 Task: Add Sprouts Shea Butter & Almond Bar Soap to the cart.
Action: Mouse moved to (997, 359)
Screenshot: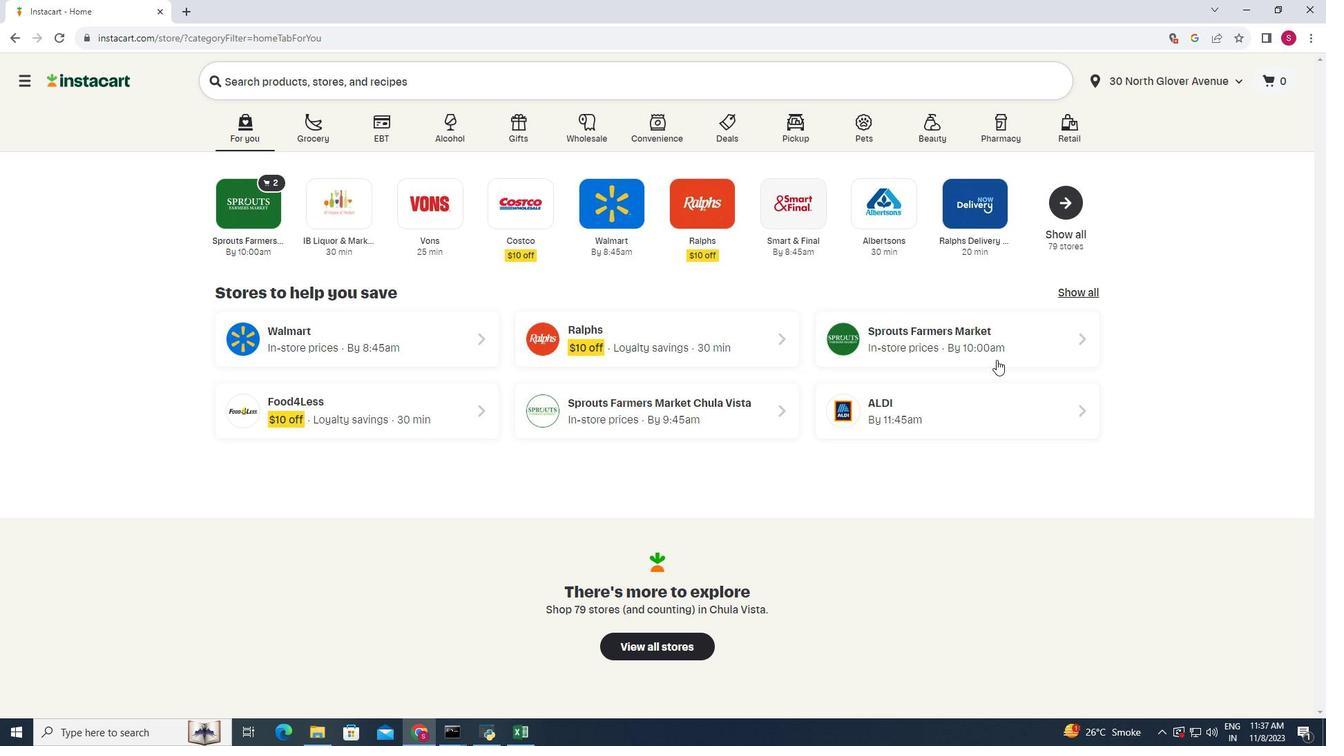 
Action: Mouse pressed left at (997, 359)
Screenshot: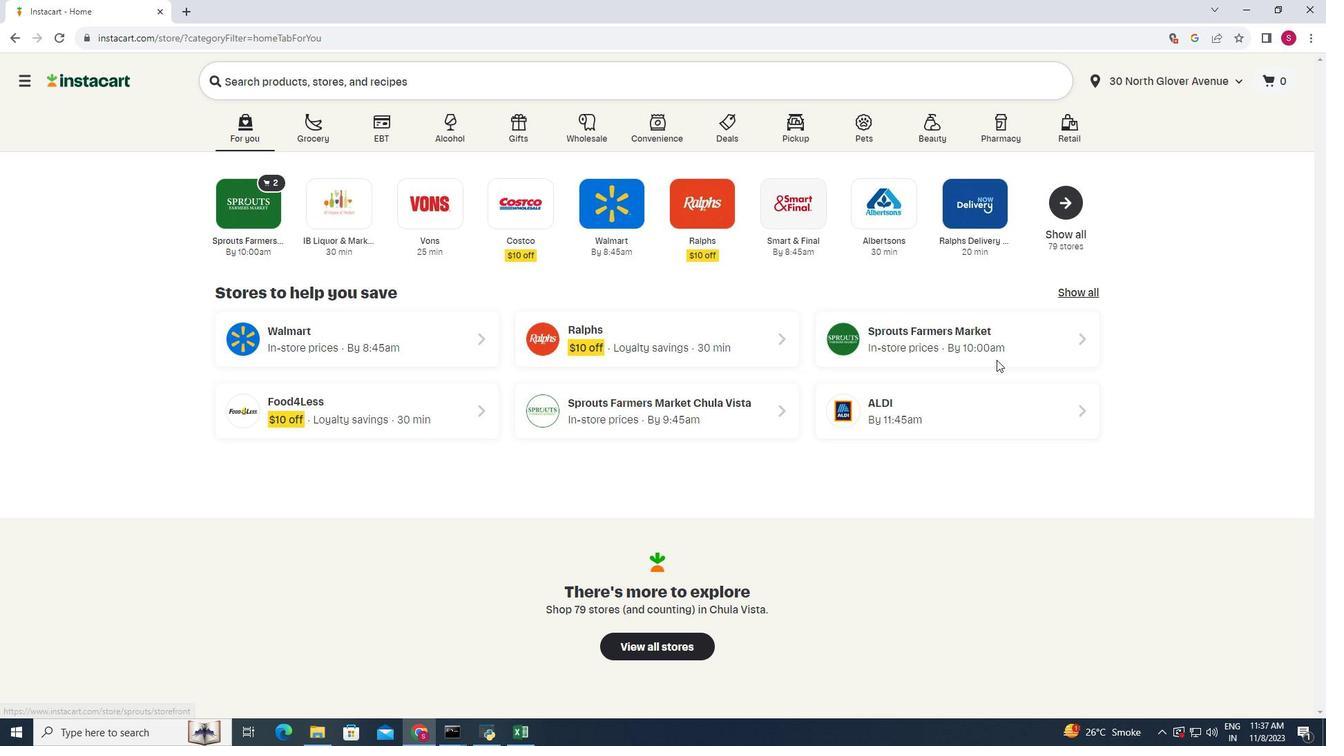 
Action: Mouse moved to (113, 485)
Screenshot: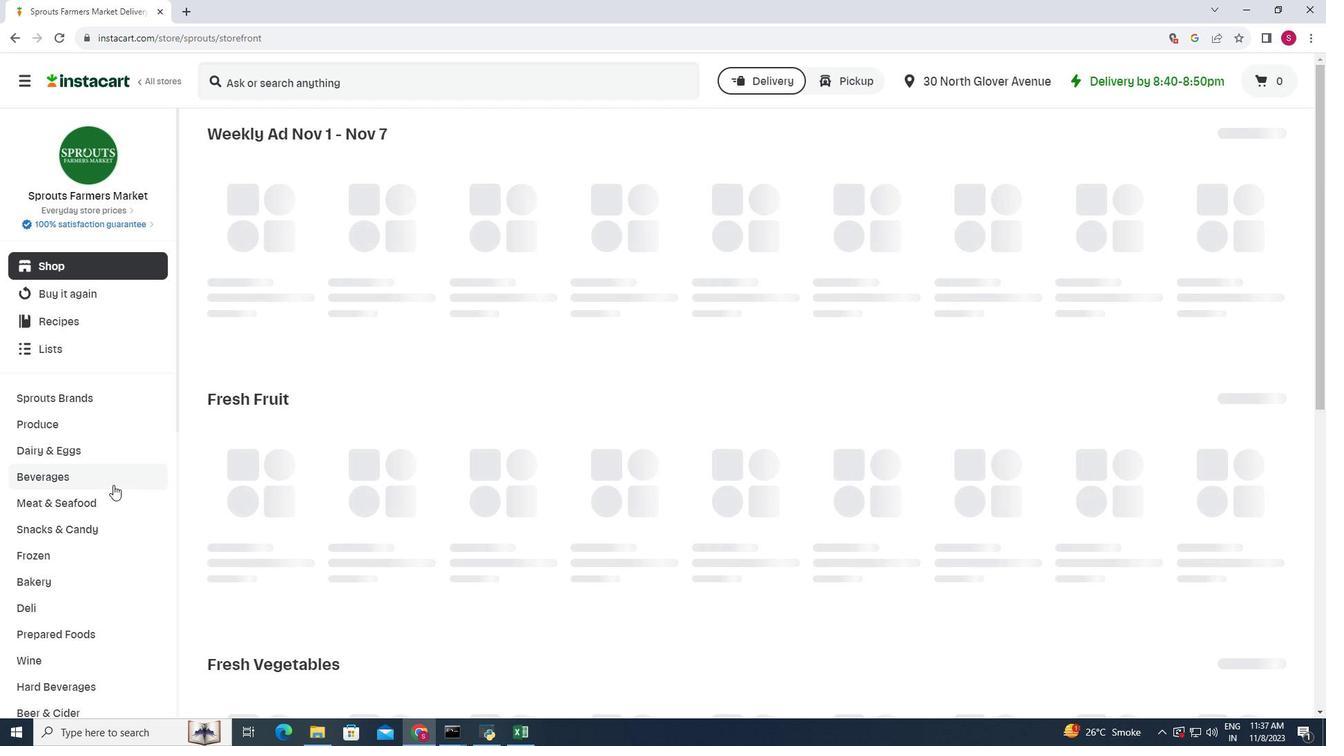 
Action: Mouse scrolled (113, 484) with delta (0, 0)
Screenshot: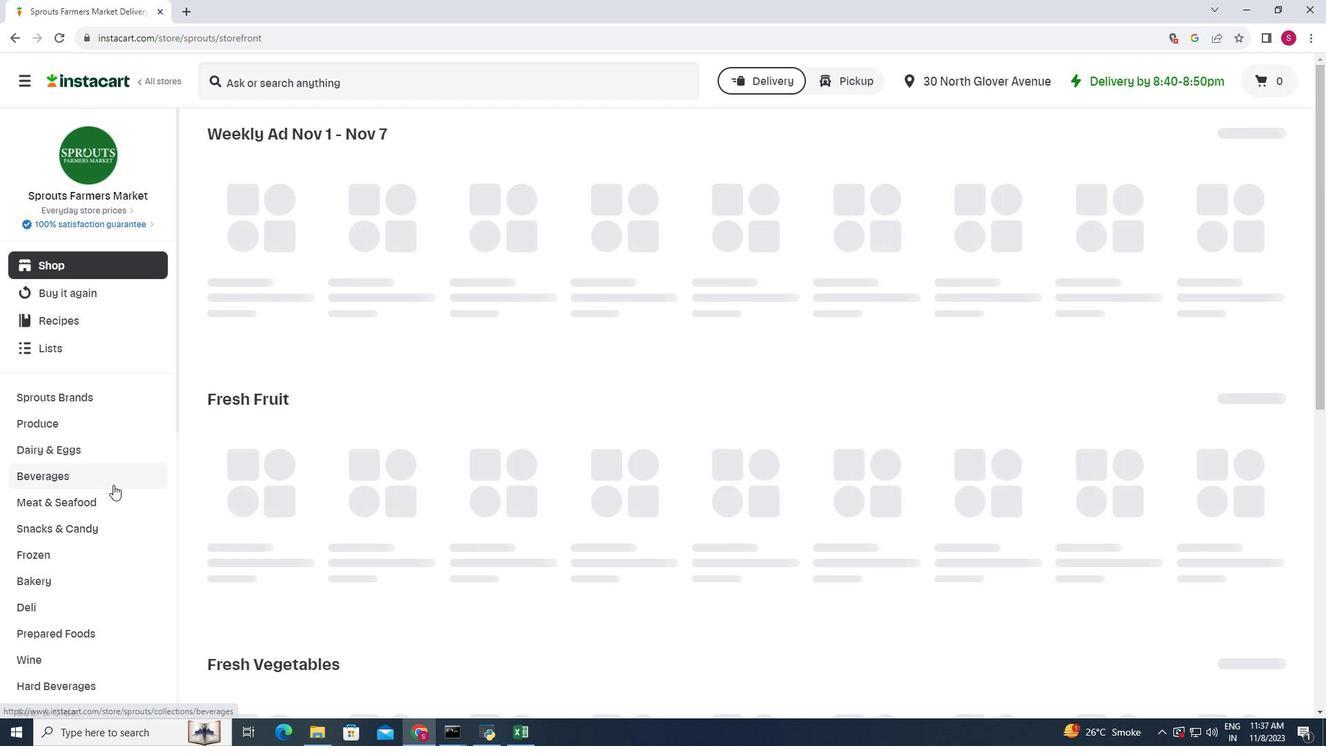 
Action: Mouse scrolled (113, 484) with delta (0, 0)
Screenshot: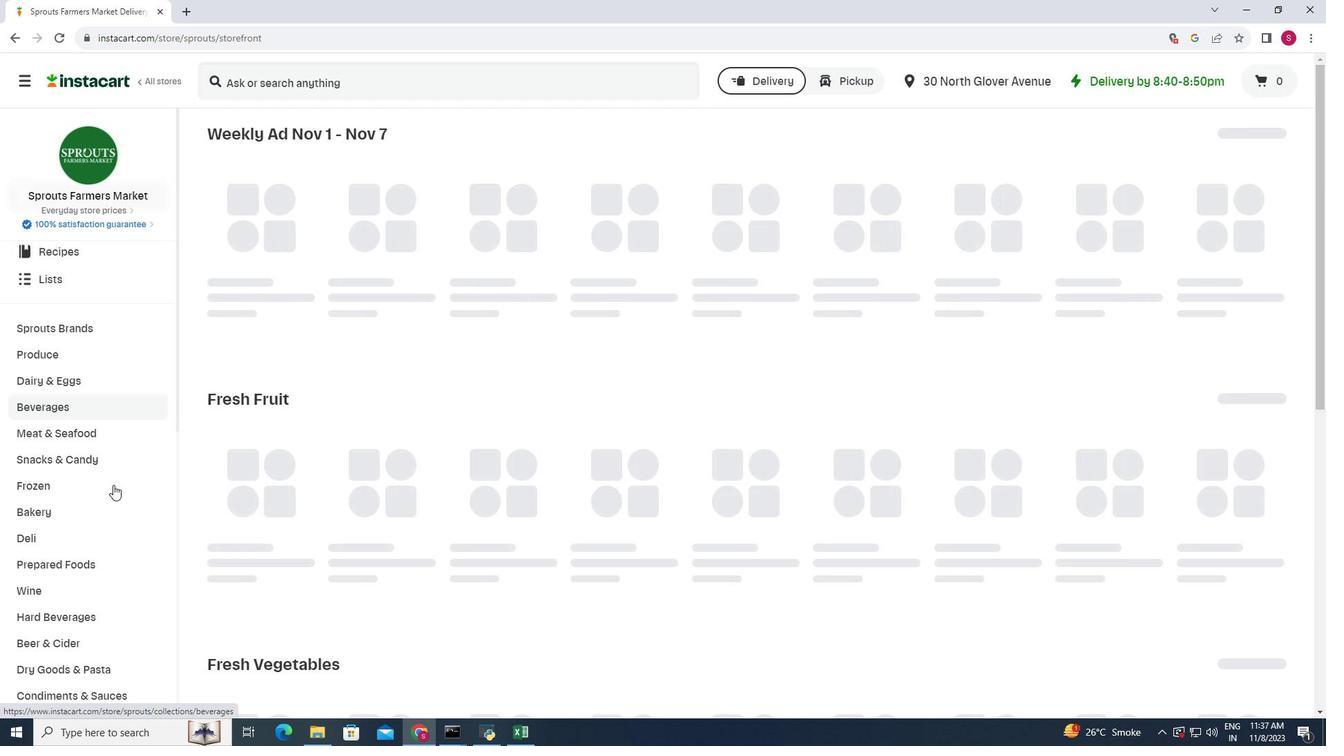 
Action: Mouse scrolled (113, 484) with delta (0, 0)
Screenshot: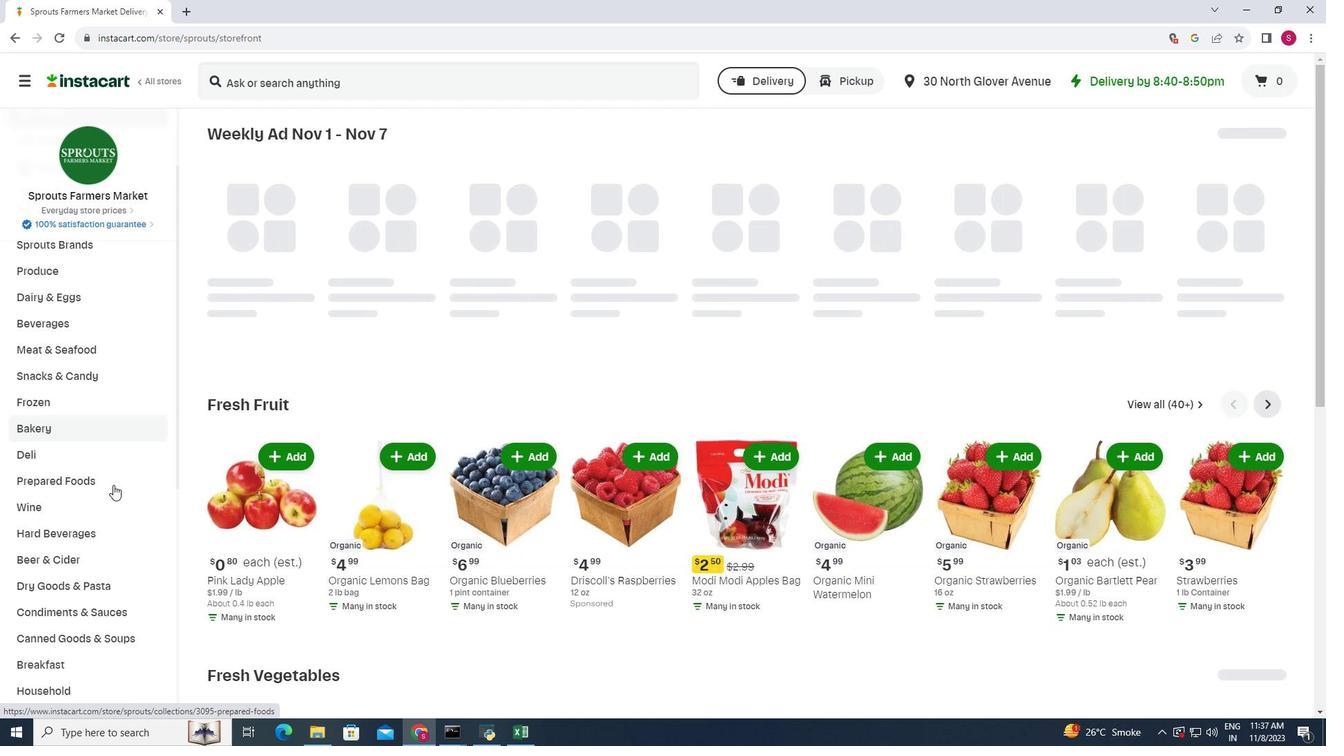 
Action: Mouse scrolled (113, 484) with delta (0, 0)
Screenshot: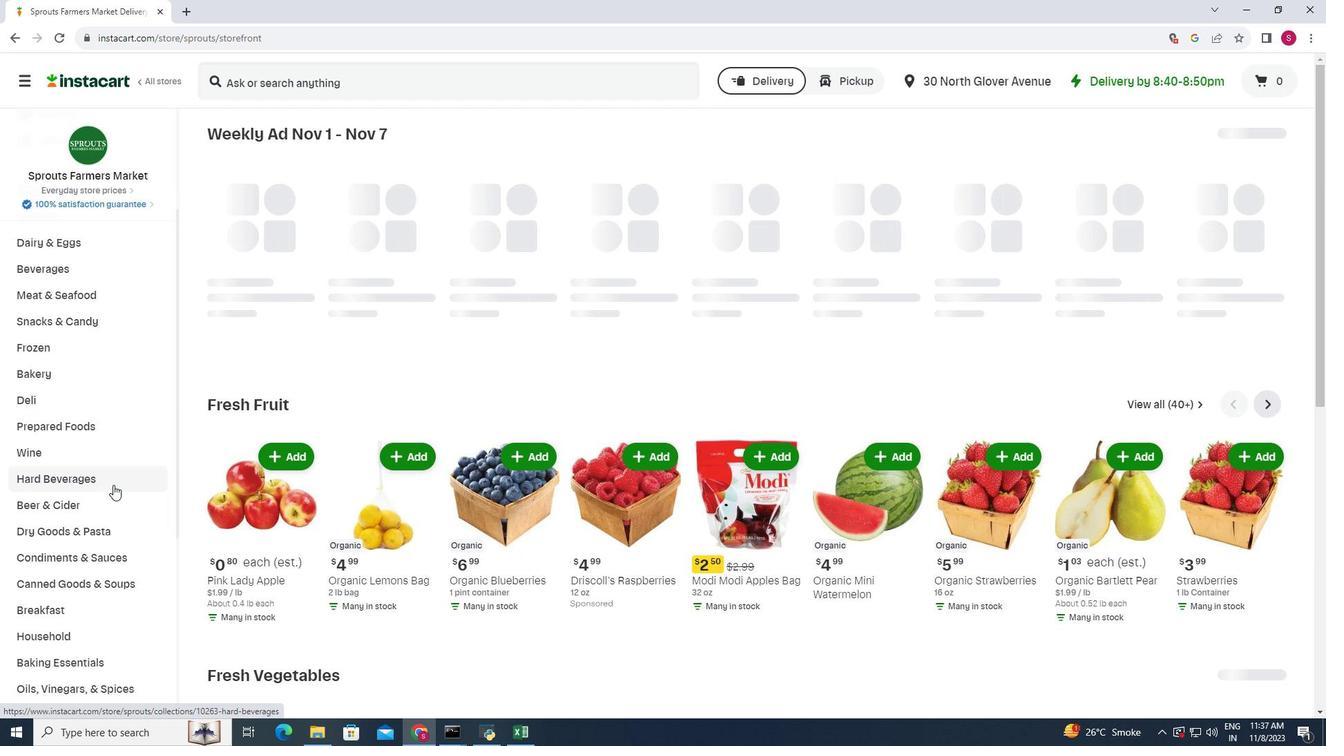
Action: Mouse scrolled (113, 484) with delta (0, 0)
Screenshot: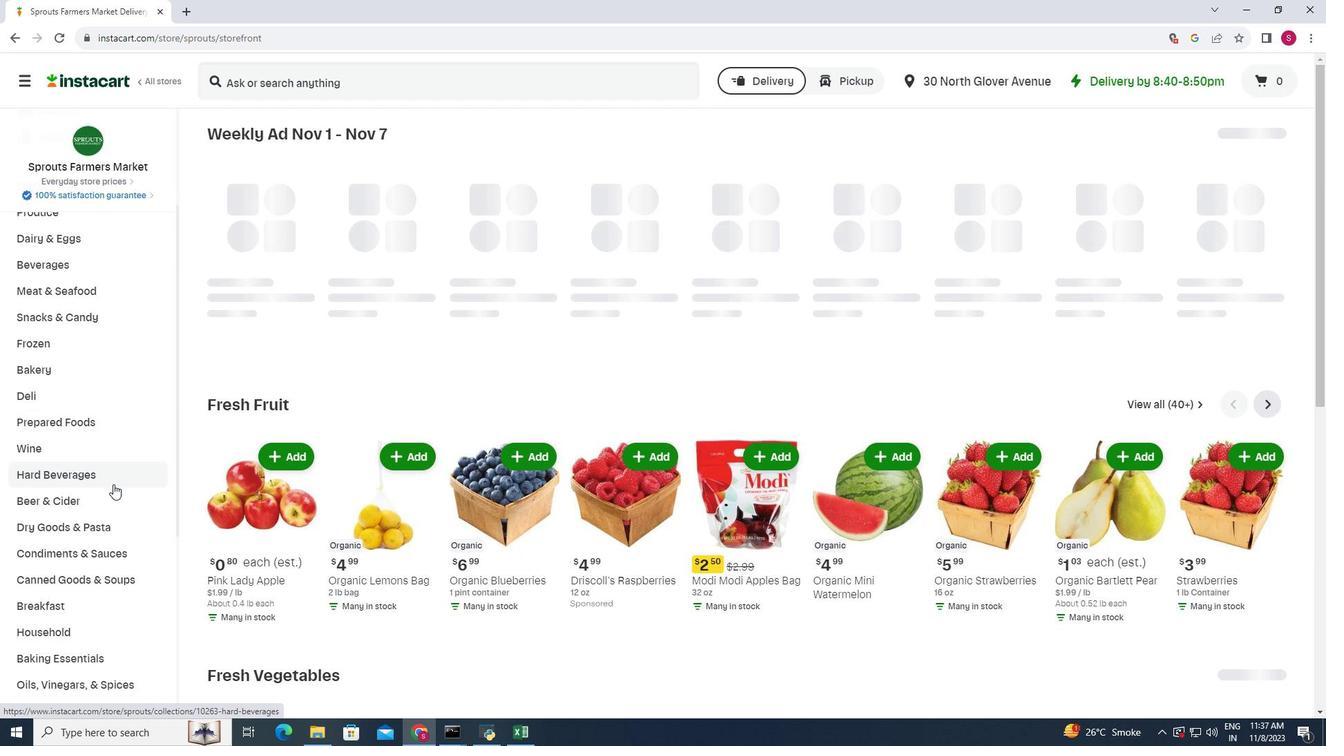 
Action: Mouse moved to (110, 505)
Screenshot: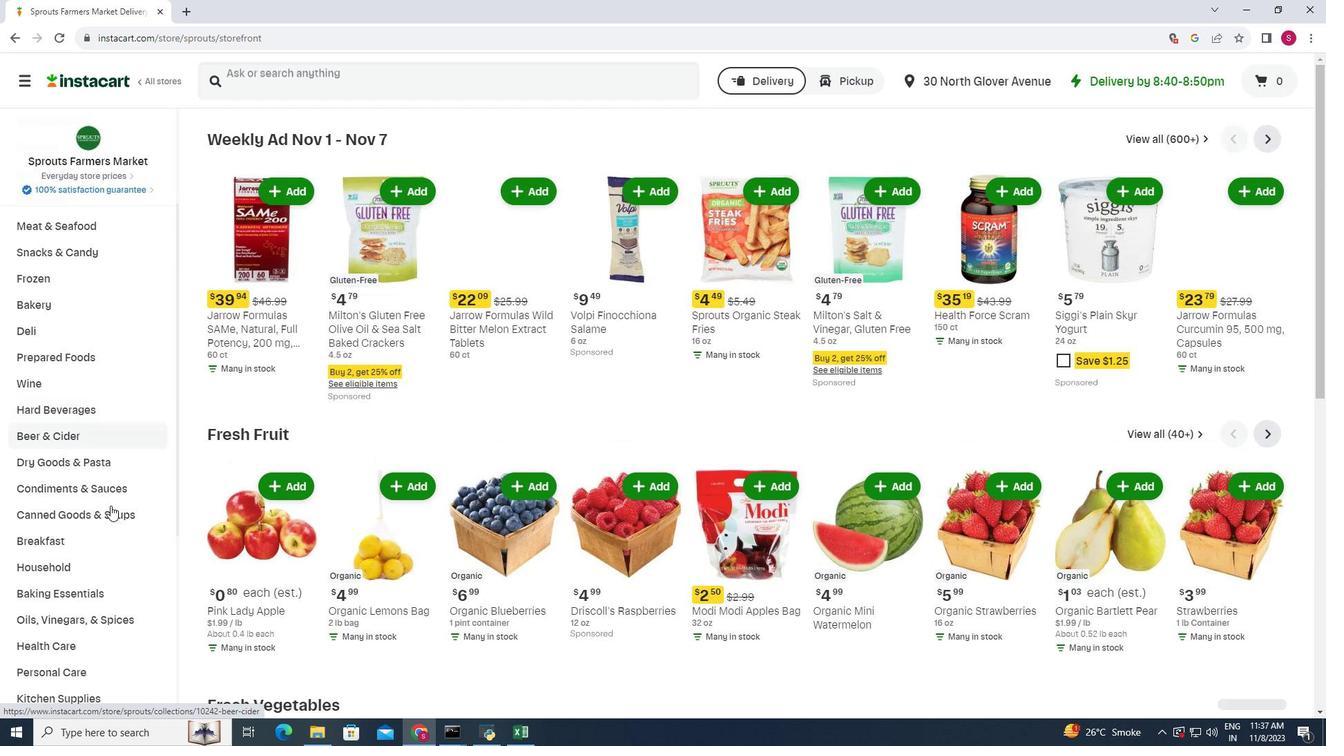 
Action: Mouse scrolled (110, 505) with delta (0, 0)
Screenshot: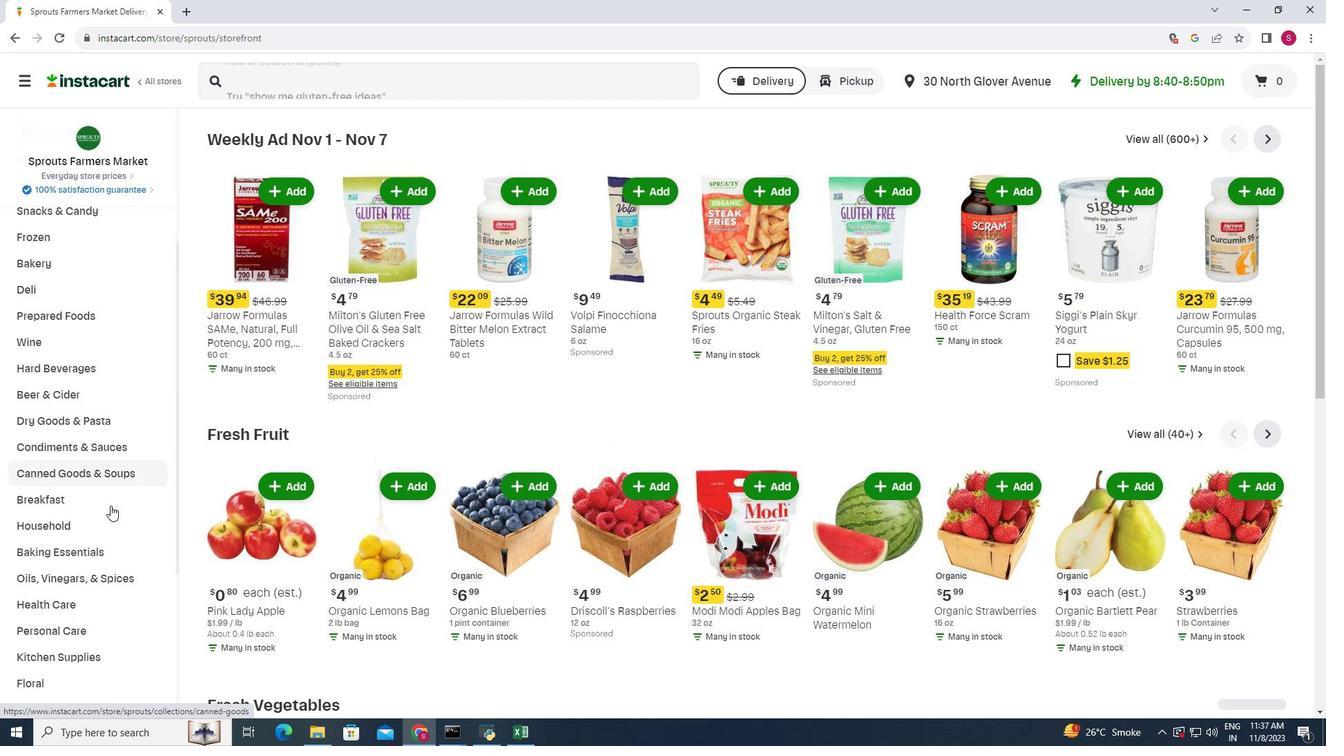 
Action: Mouse scrolled (110, 505) with delta (0, 0)
Screenshot: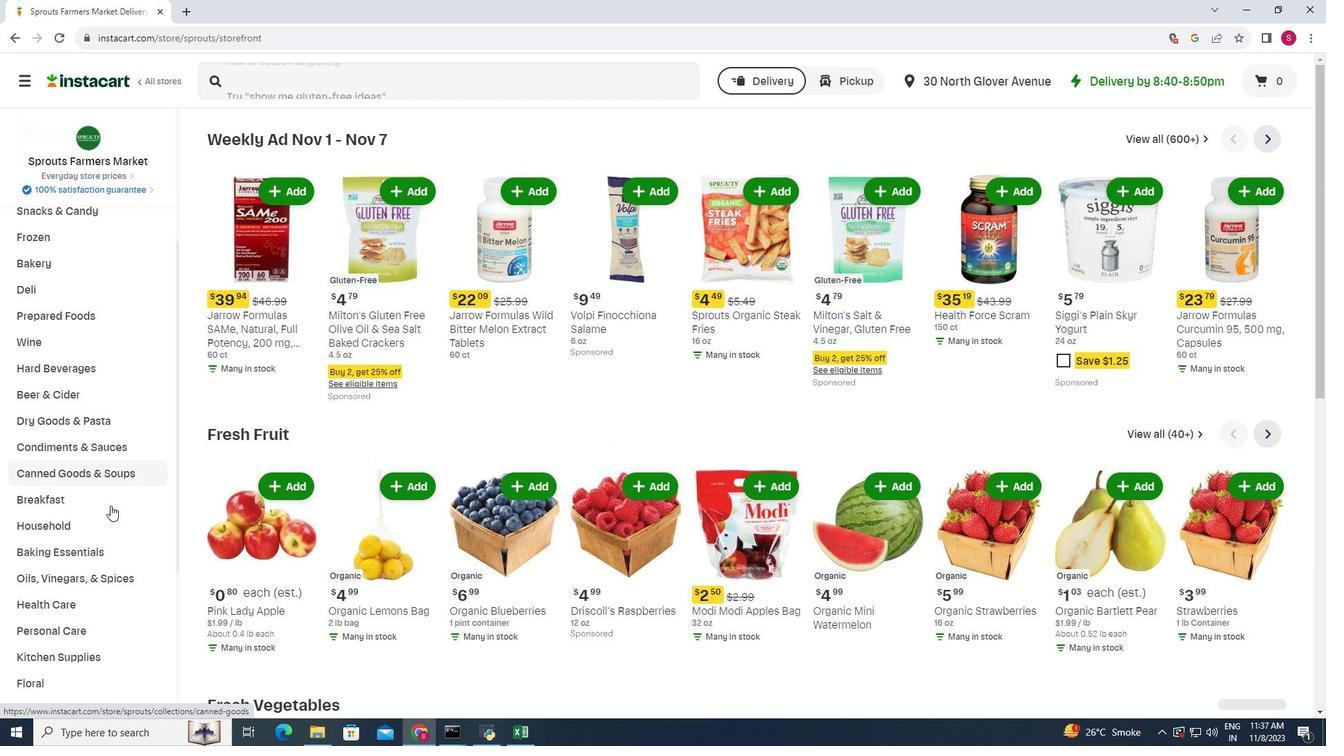 
Action: Mouse moved to (96, 532)
Screenshot: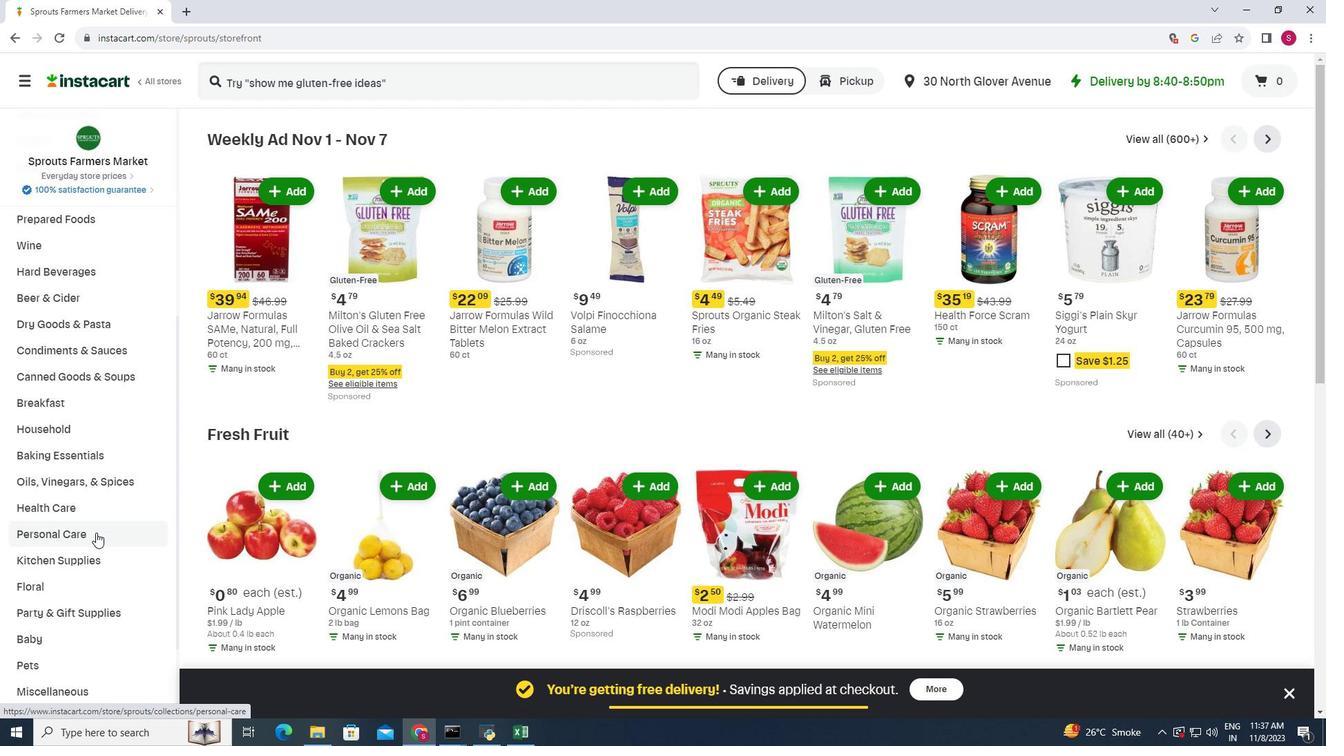 
Action: Mouse pressed left at (96, 532)
Screenshot: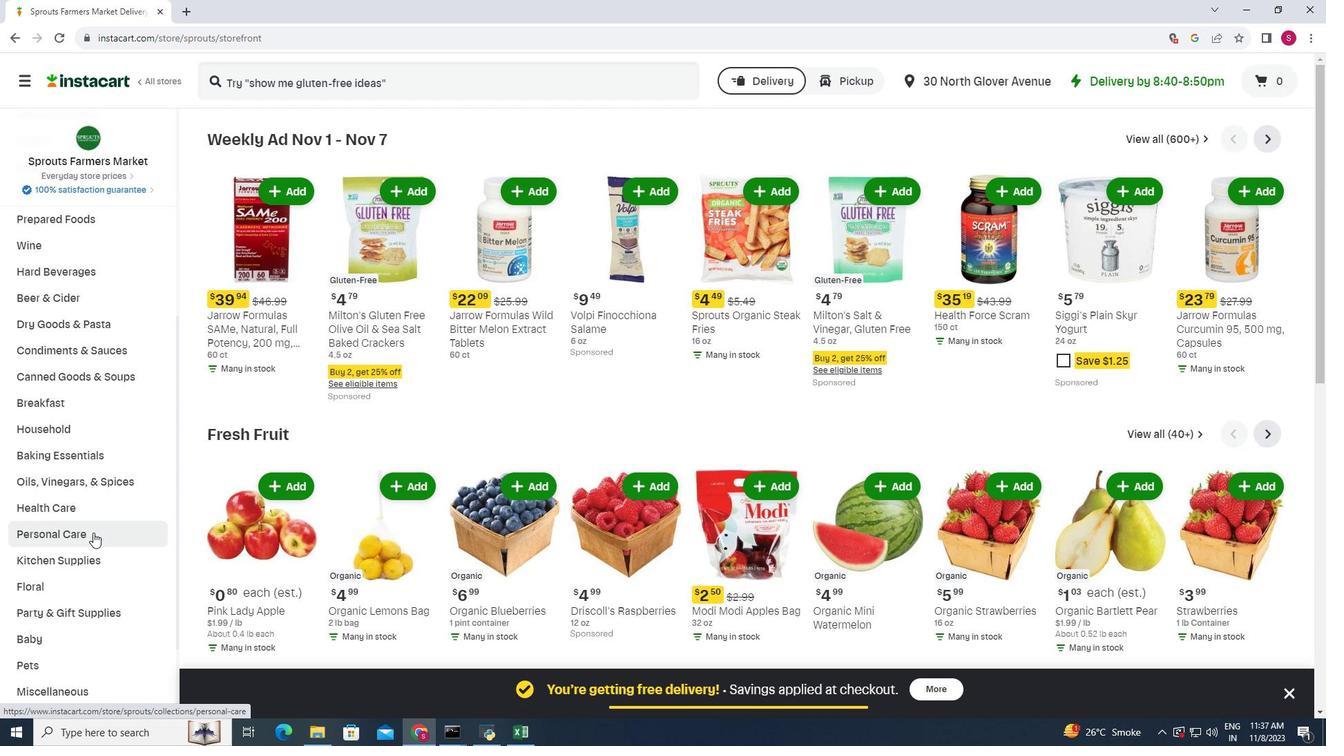 
Action: Mouse moved to (341, 179)
Screenshot: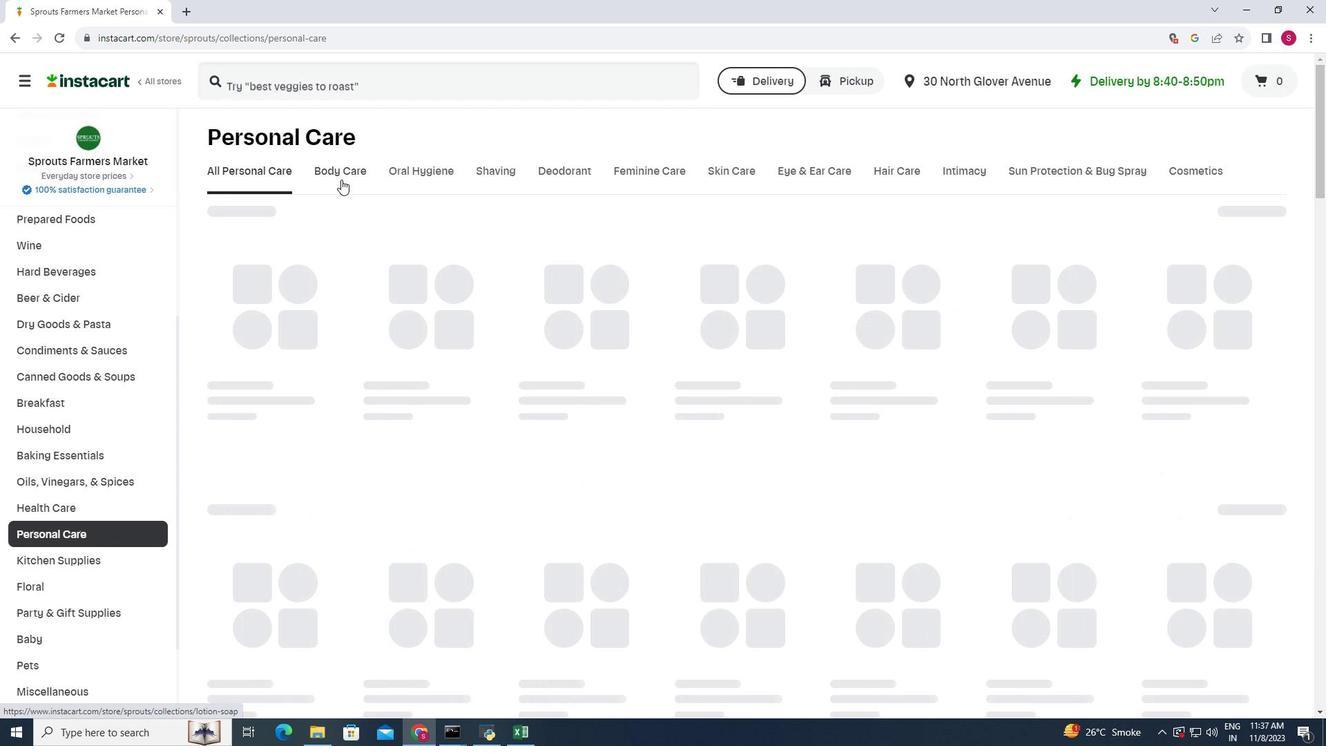 
Action: Mouse pressed left at (341, 179)
Screenshot: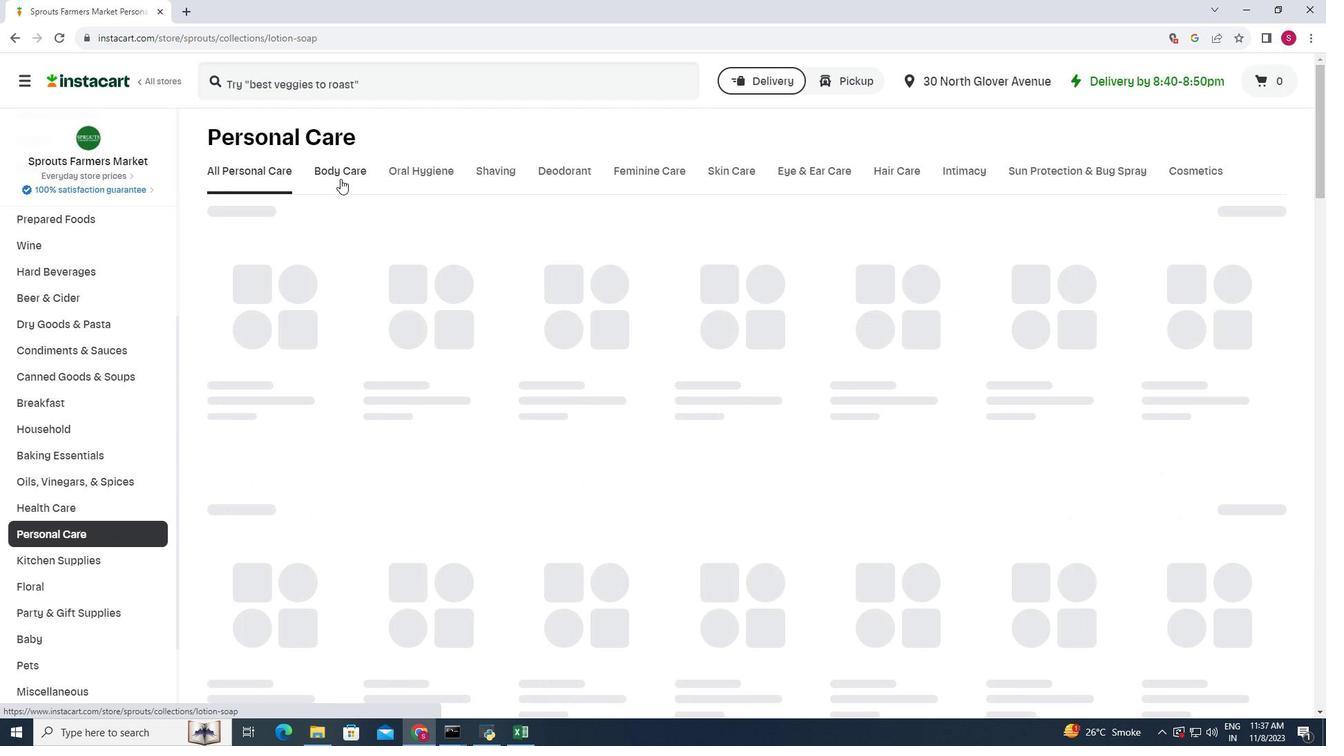
Action: Mouse moved to (354, 75)
Screenshot: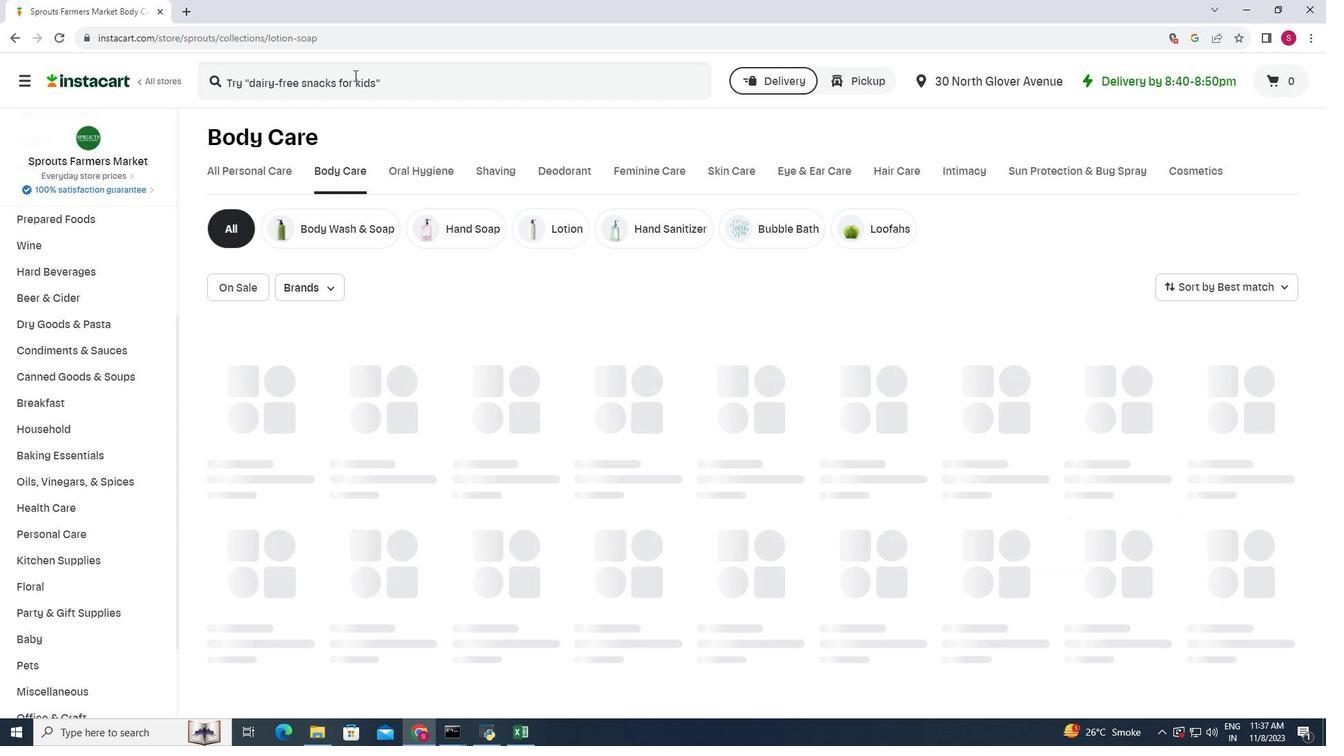 
Action: Mouse pressed left at (354, 75)
Screenshot: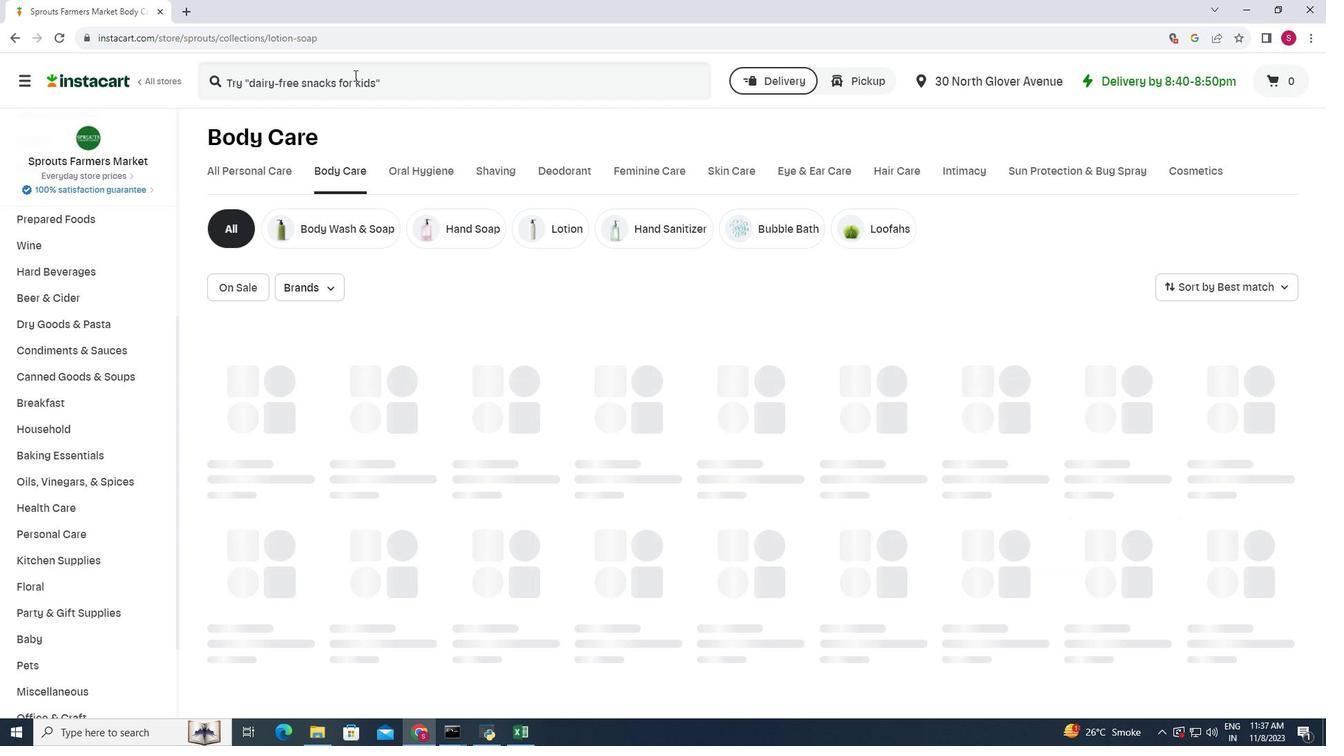 
Action: Mouse moved to (355, 78)
Screenshot: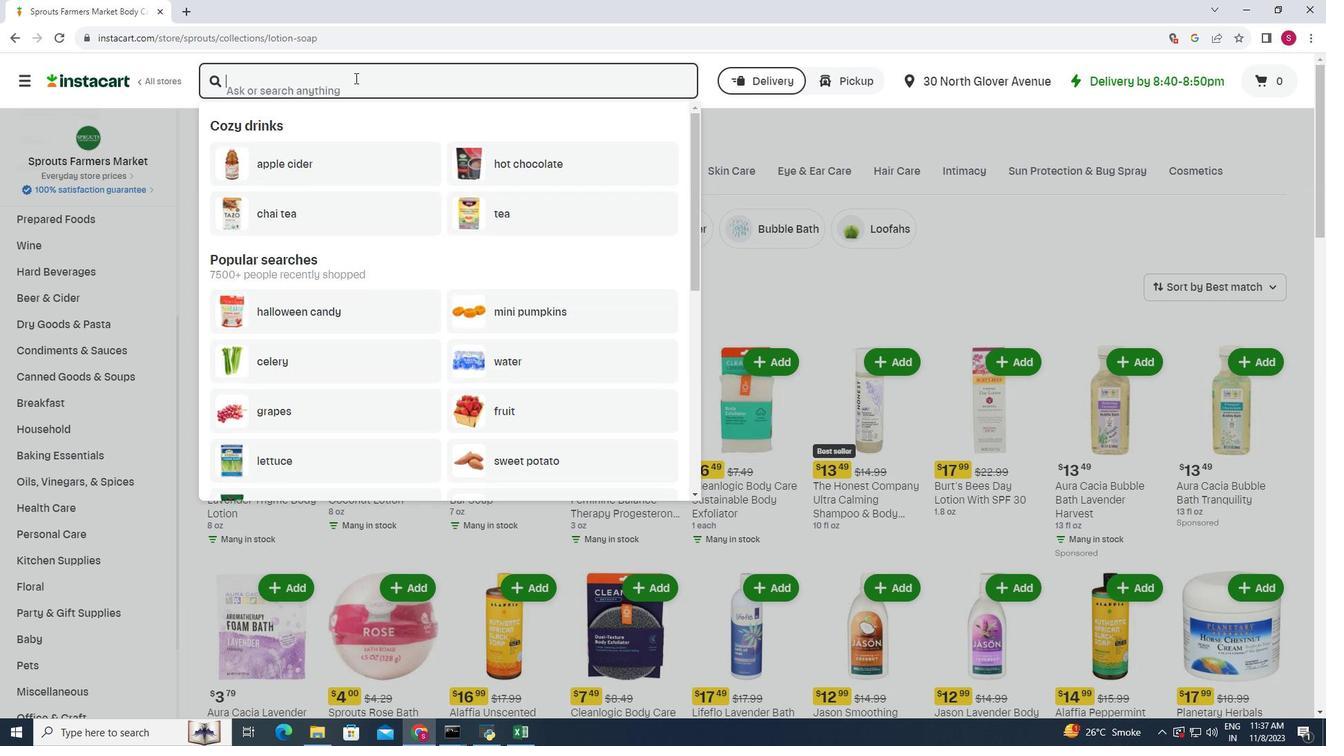 
Action: Mouse pressed left at (355, 78)
Screenshot: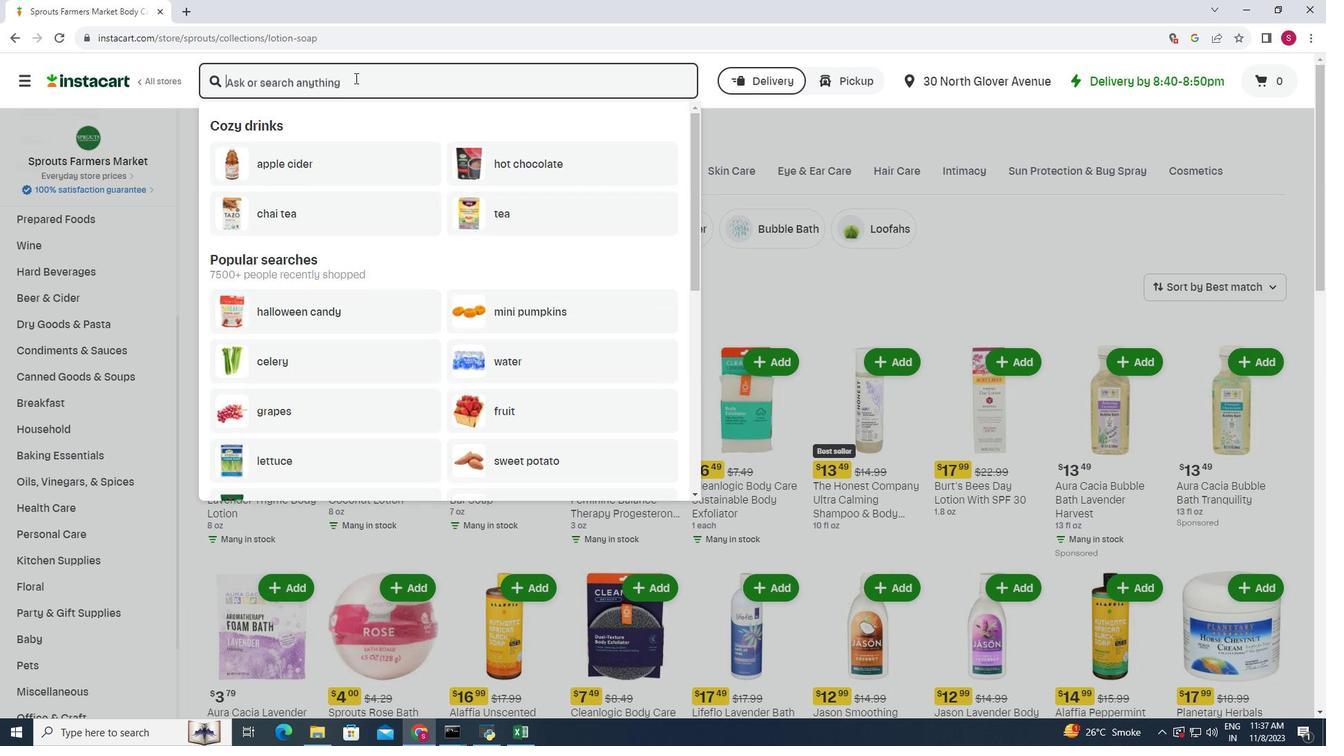 
Action: Key pressed <Key.shift>Sprouts<Key.space><Key.shift>Shea<Key.space><Key.shift>Butter<Key.space><Key.shift>&<Key.space><Key.shift>Almond<Key.space><Key.shift>B<Key.shift>A<Key.backspace>ar<Key.space><Key.shift>Soap<Key.enter>
Screenshot: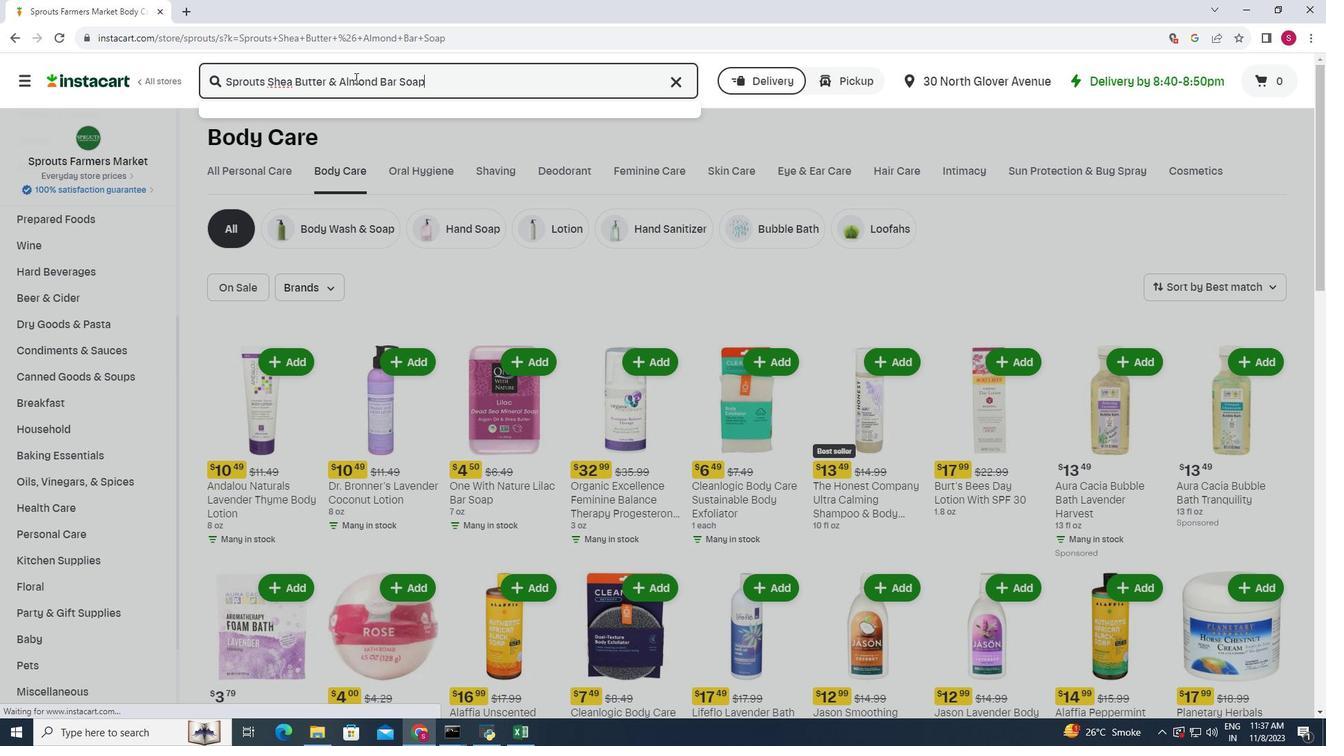 
Action: Mouse moved to (360, 180)
Screenshot: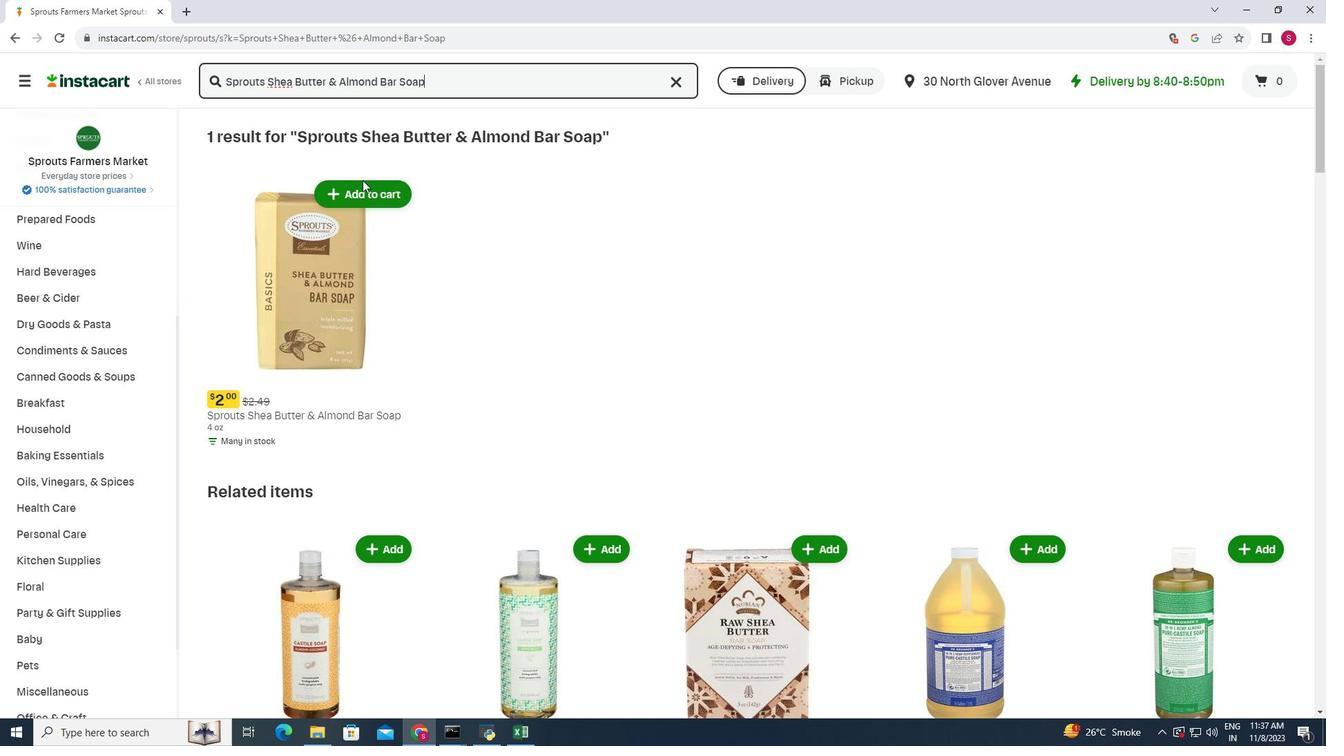 
Action: Mouse pressed left at (360, 180)
Screenshot: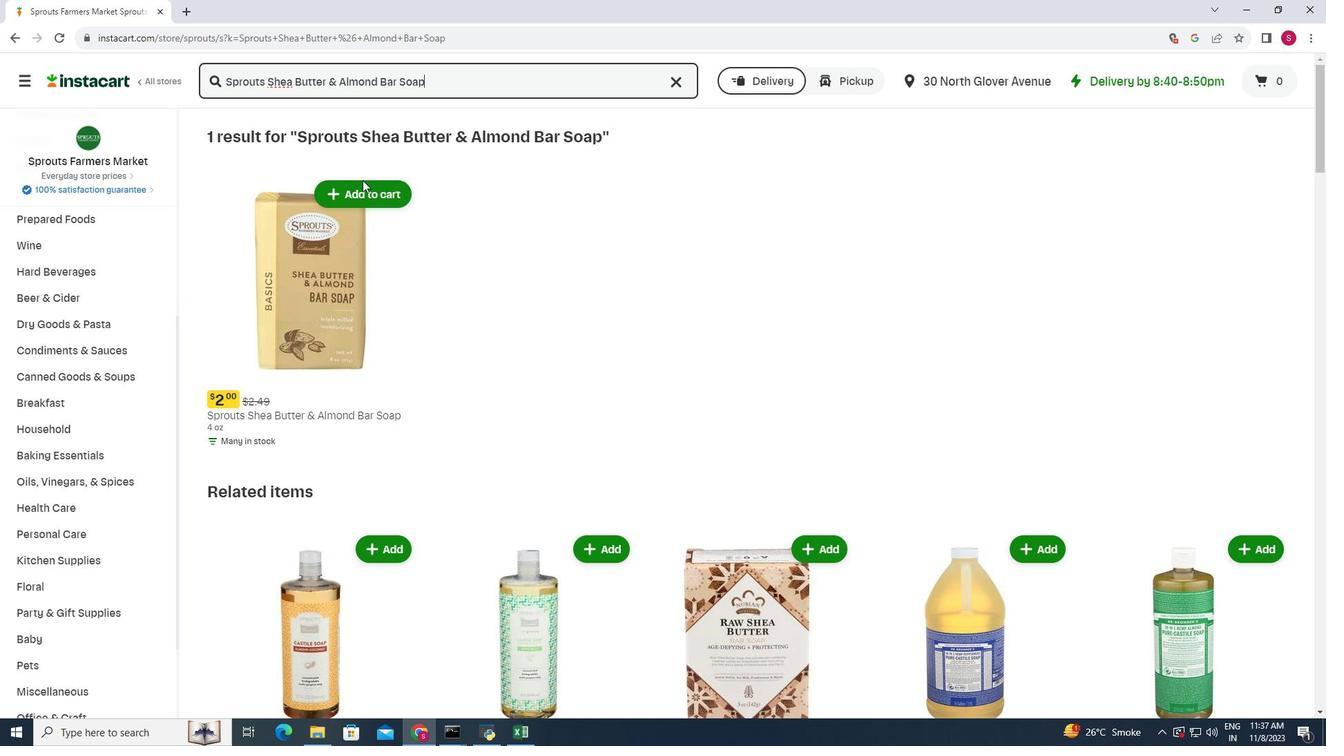 
Action: Mouse moved to (391, 189)
Screenshot: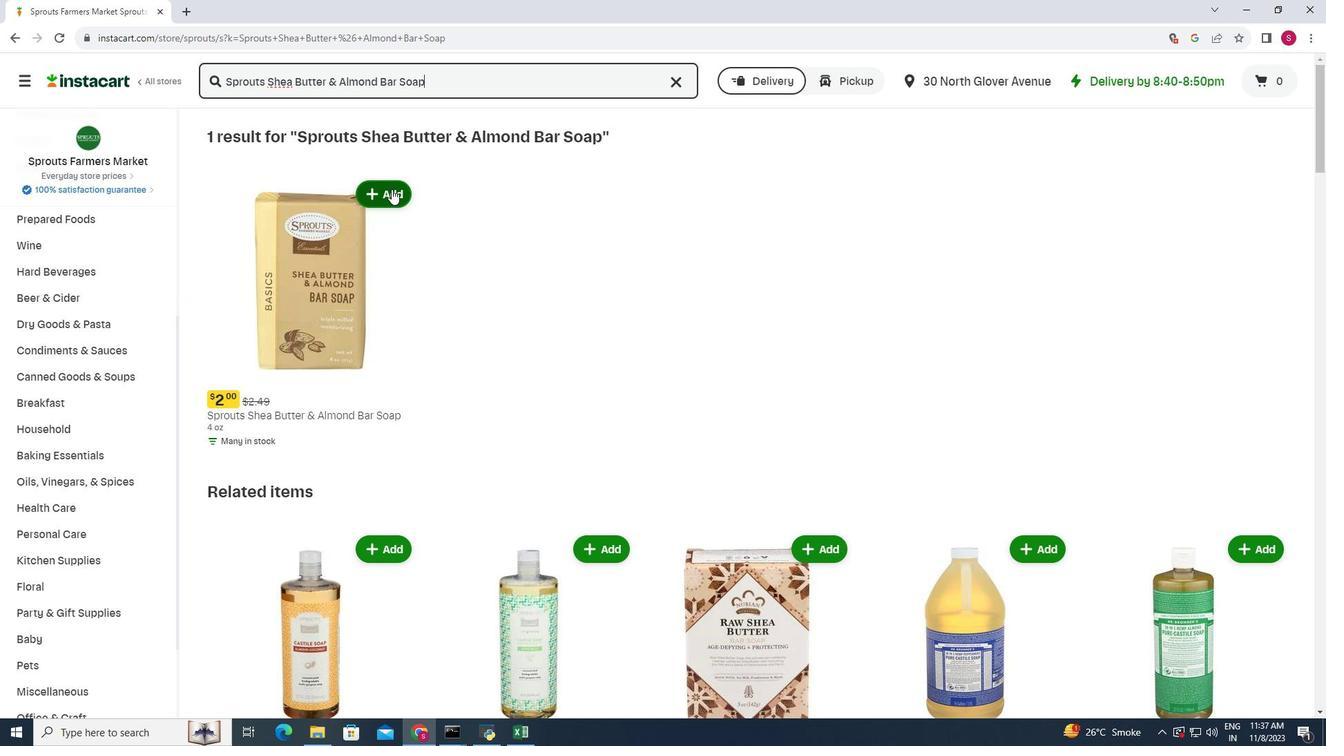 
Action: Mouse pressed left at (391, 189)
Screenshot: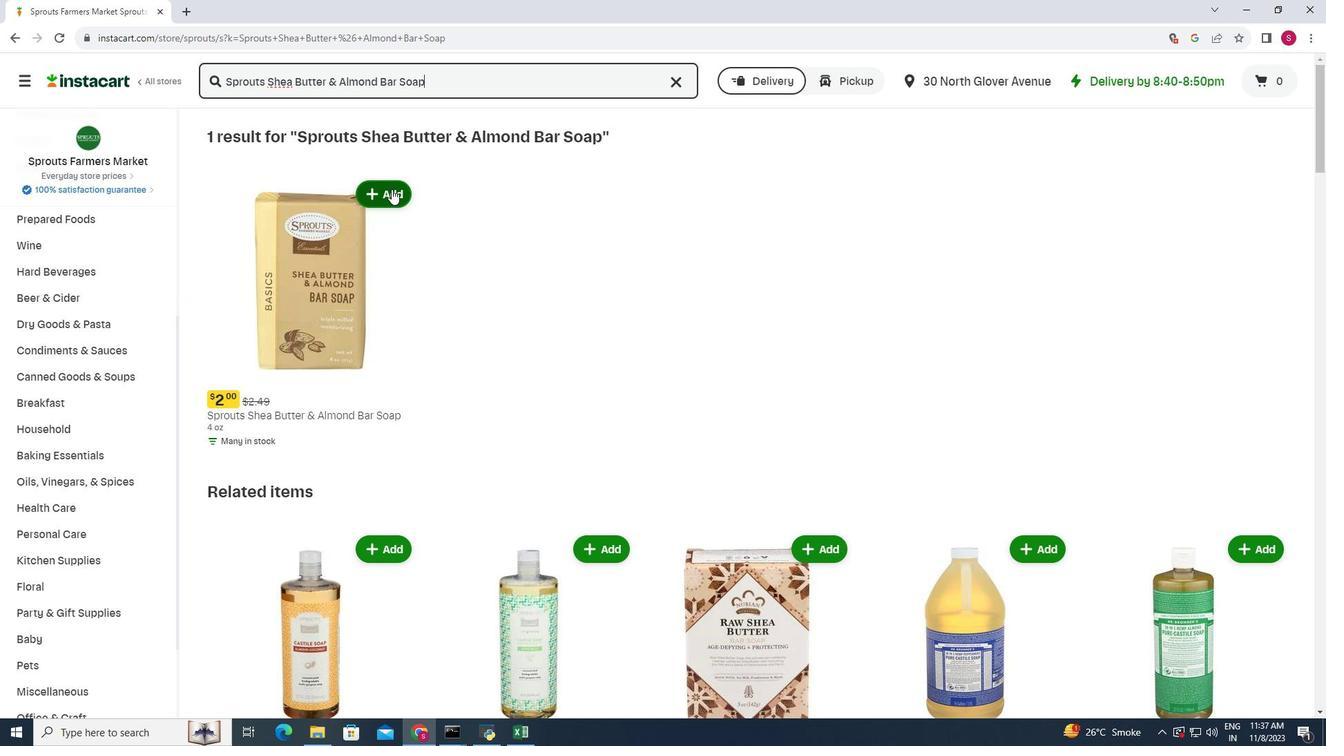 
Action: Mouse moved to (523, 202)
Screenshot: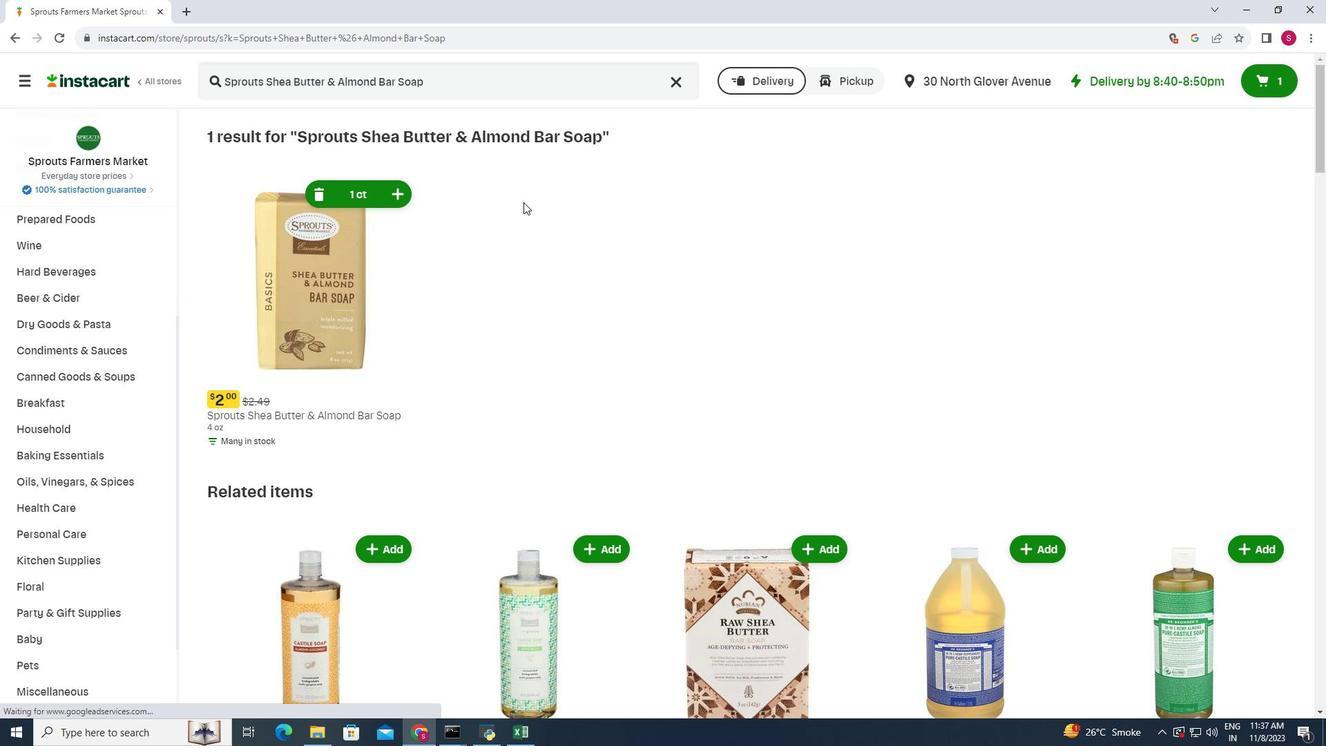 
